 Task: Change the page size to A4.
Action: Mouse pressed left at (711, 208)
Screenshot: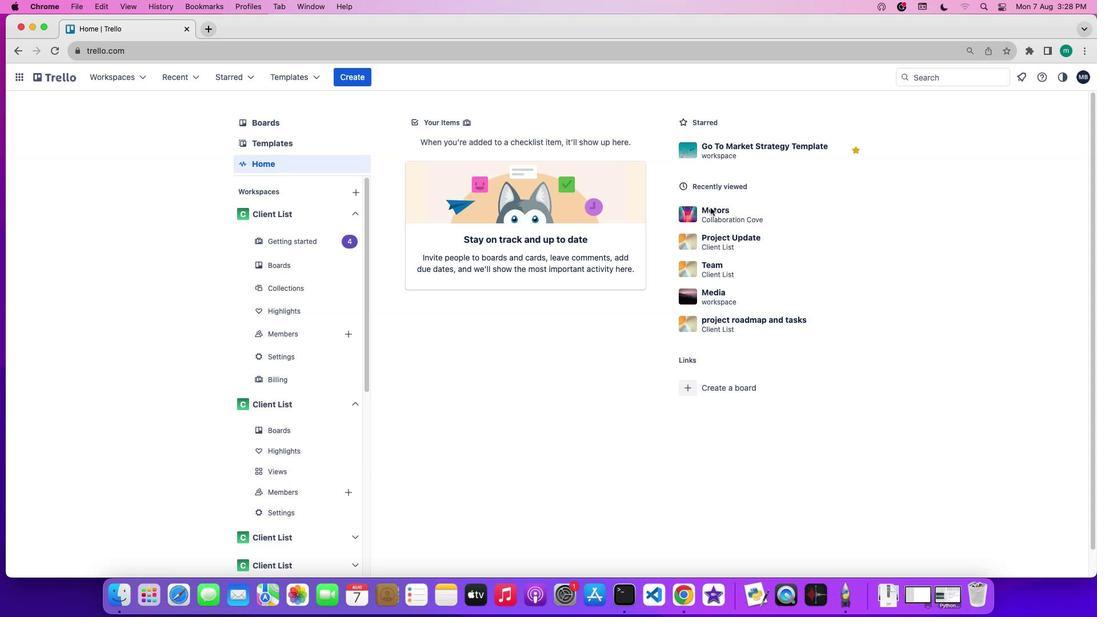 
Action: Mouse pressed left at (711, 208)
Screenshot: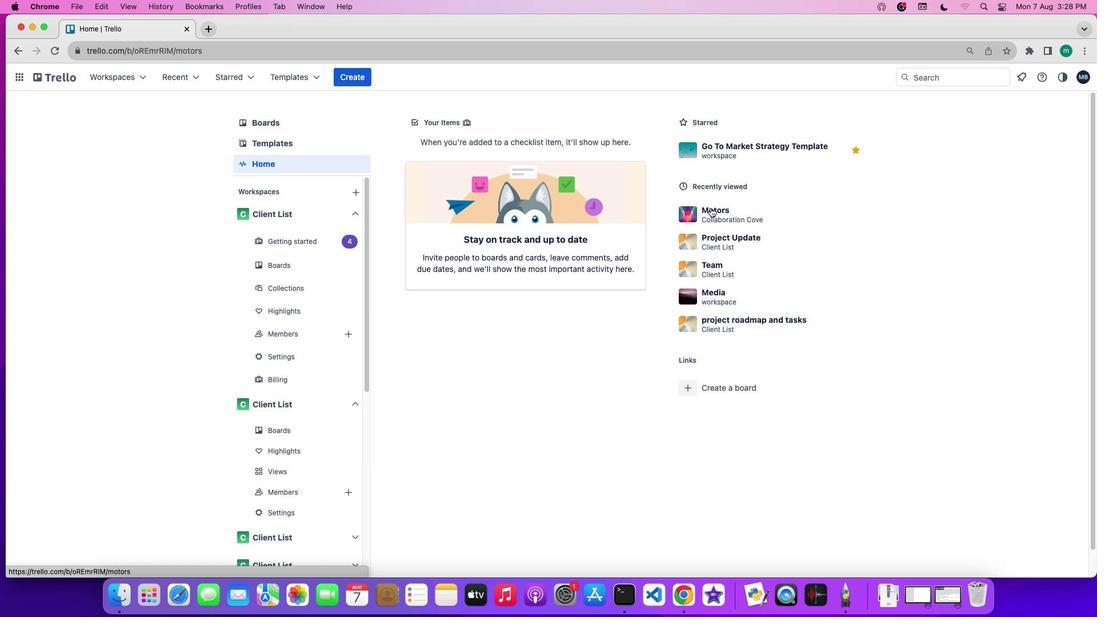 
Action: Mouse moved to (320, 193)
Screenshot: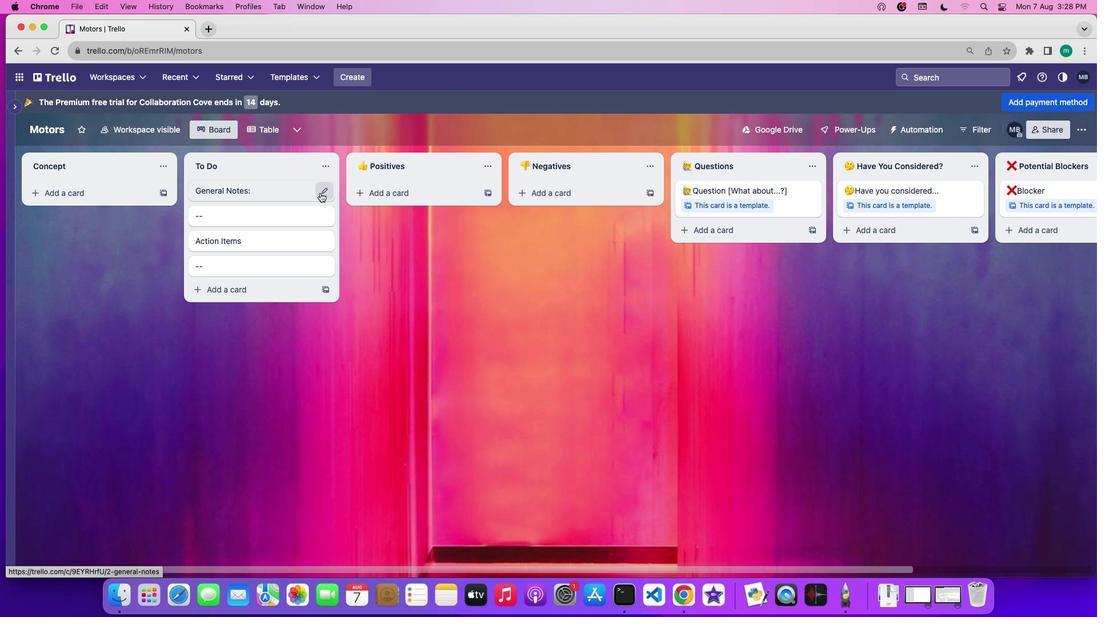 
Action: Mouse pressed left at (320, 193)
Screenshot: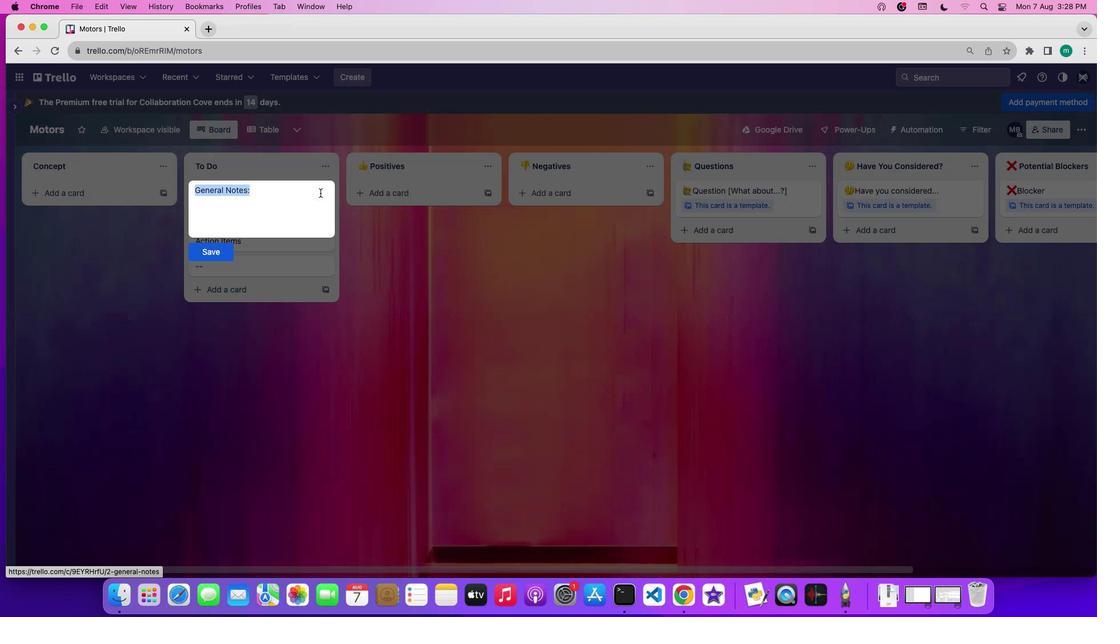
Action: Mouse moved to (362, 187)
Screenshot: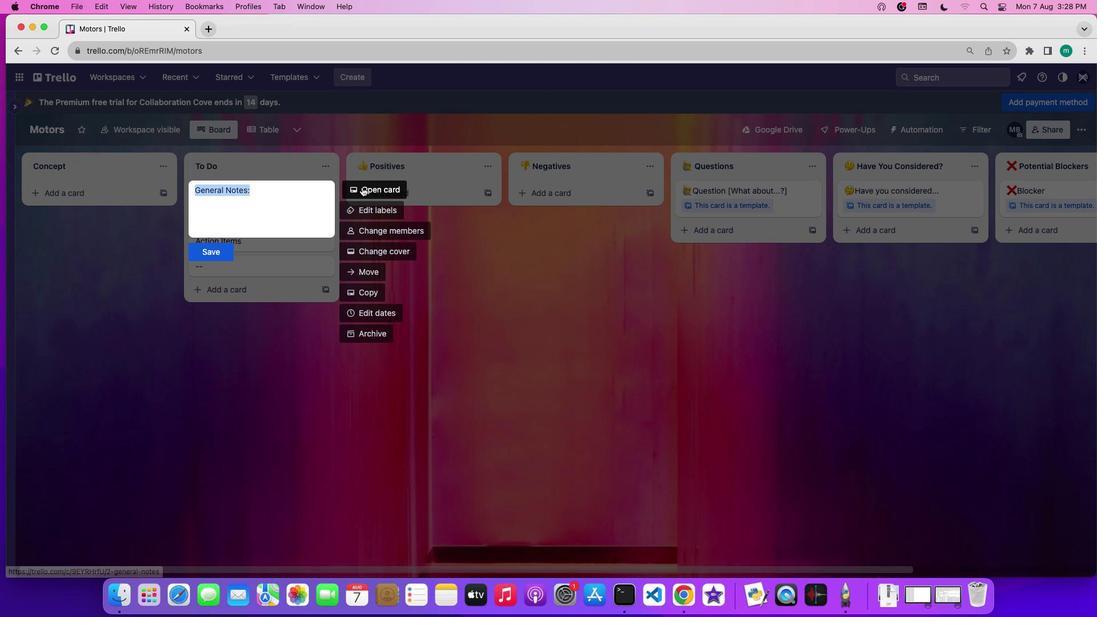 
Action: Mouse pressed left at (362, 187)
Screenshot: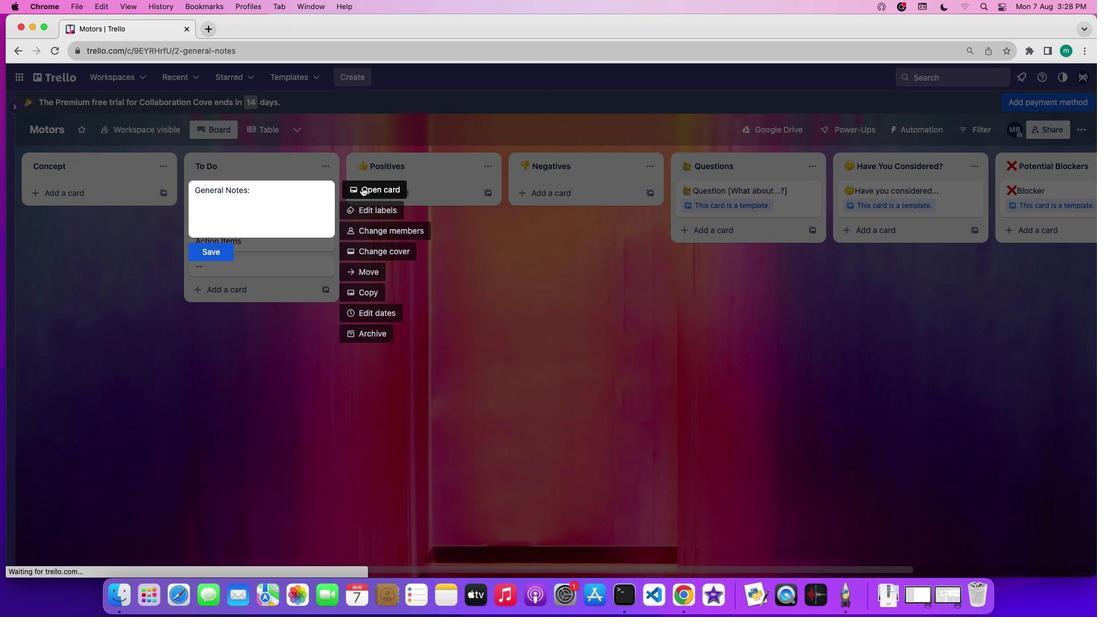 
Action: Mouse moved to (720, 394)
Screenshot: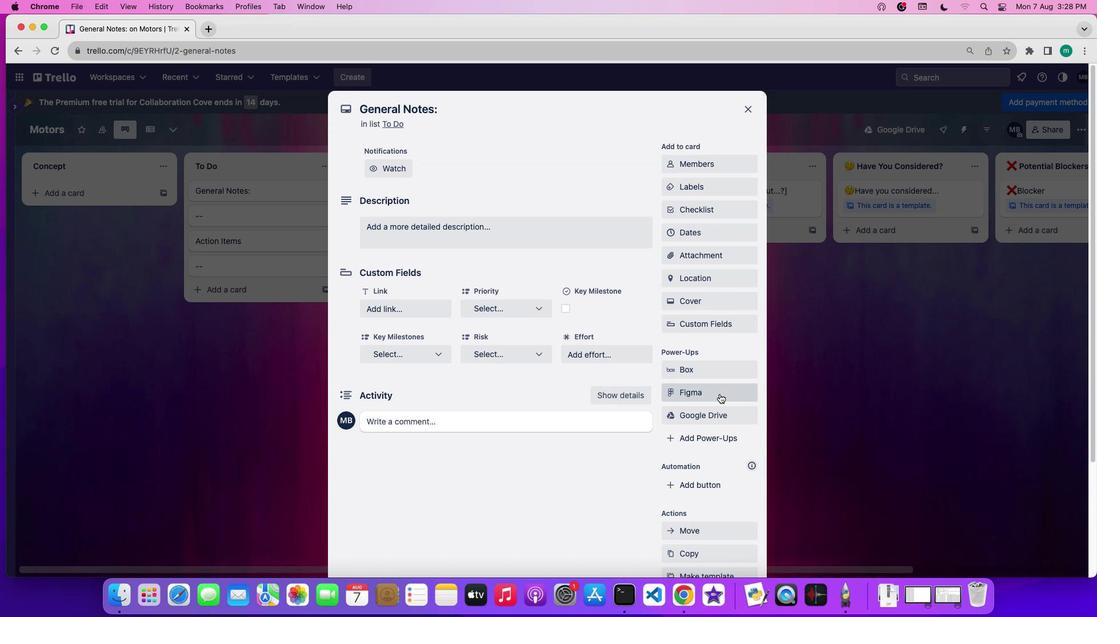 
Action: Mouse scrolled (720, 394) with delta (0, 0)
Screenshot: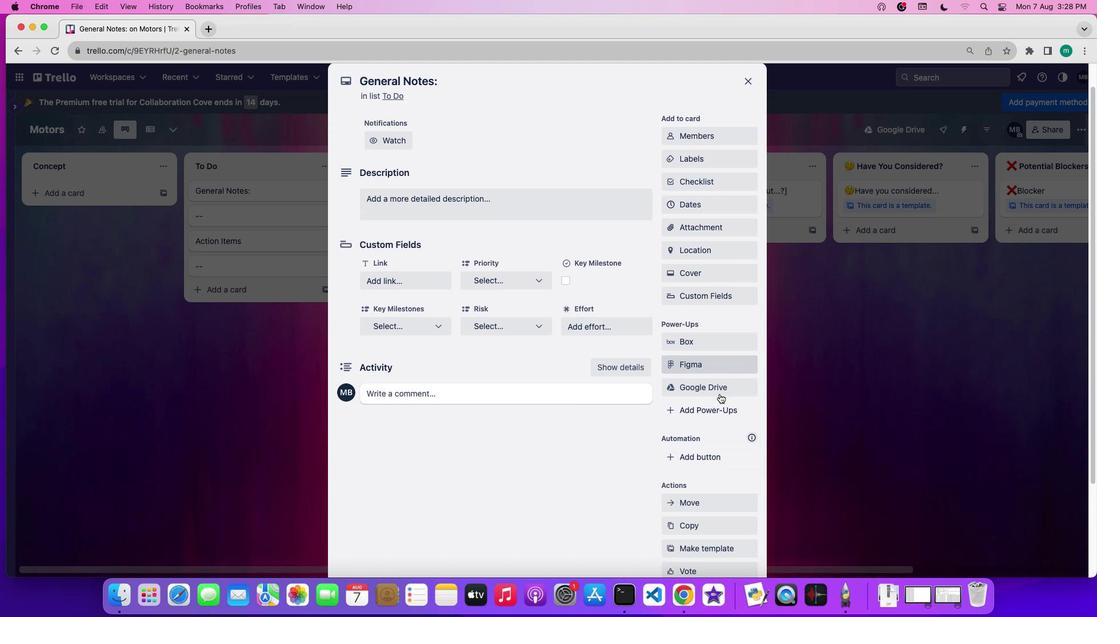 
Action: Mouse scrolled (720, 394) with delta (0, 0)
Screenshot: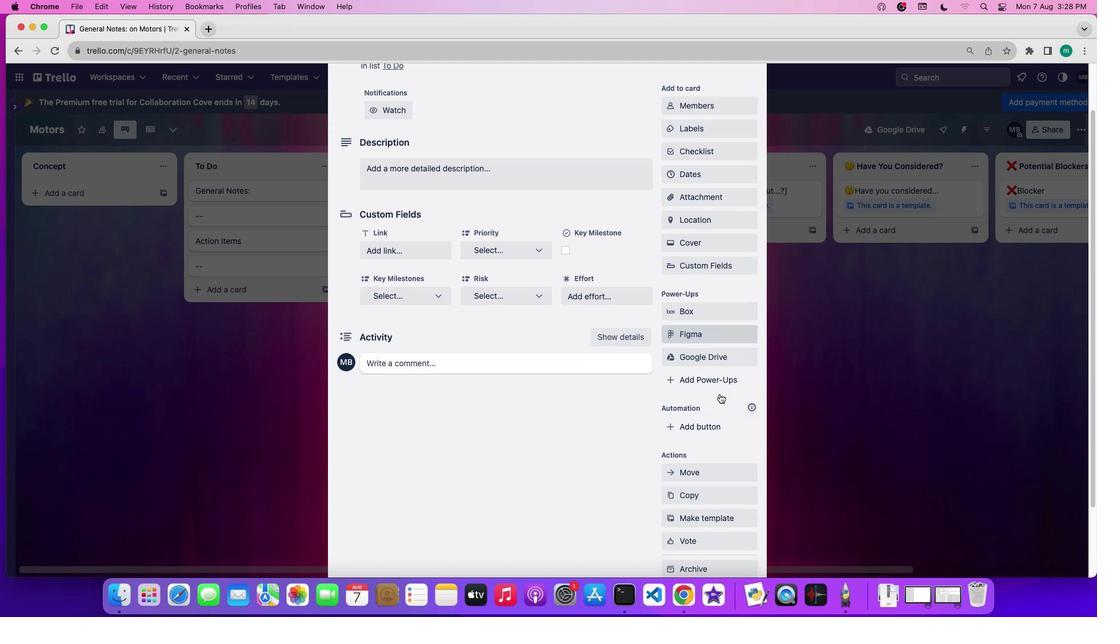 
Action: Mouse scrolled (720, 394) with delta (0, -1)
Screenshot: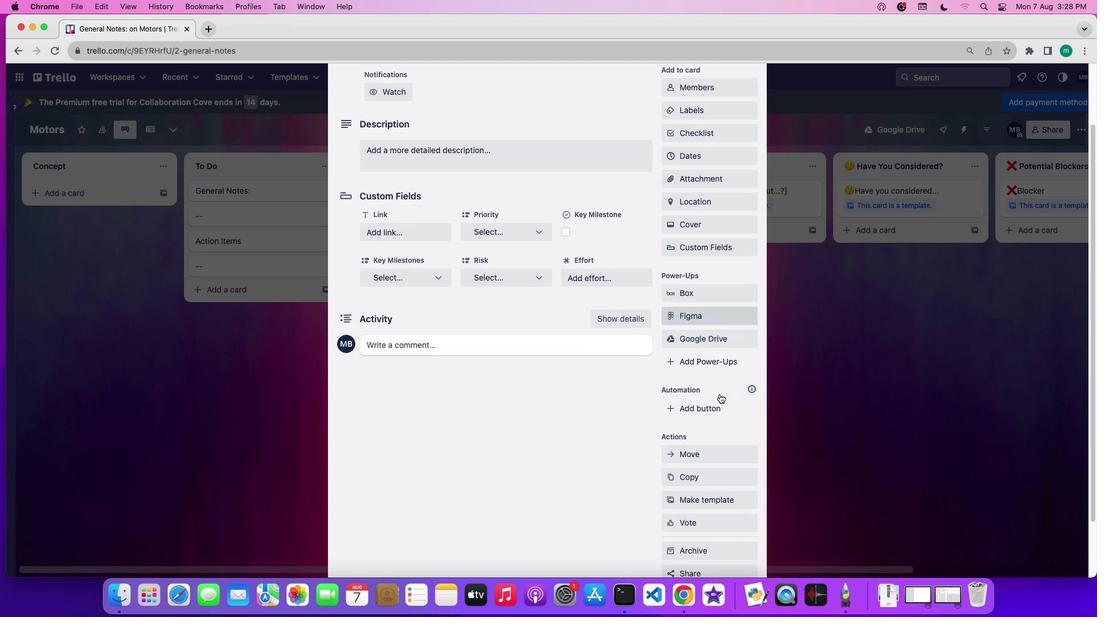 
Action: Mouse scrolled (720, 394) with delta (0, -2)
Screenshot: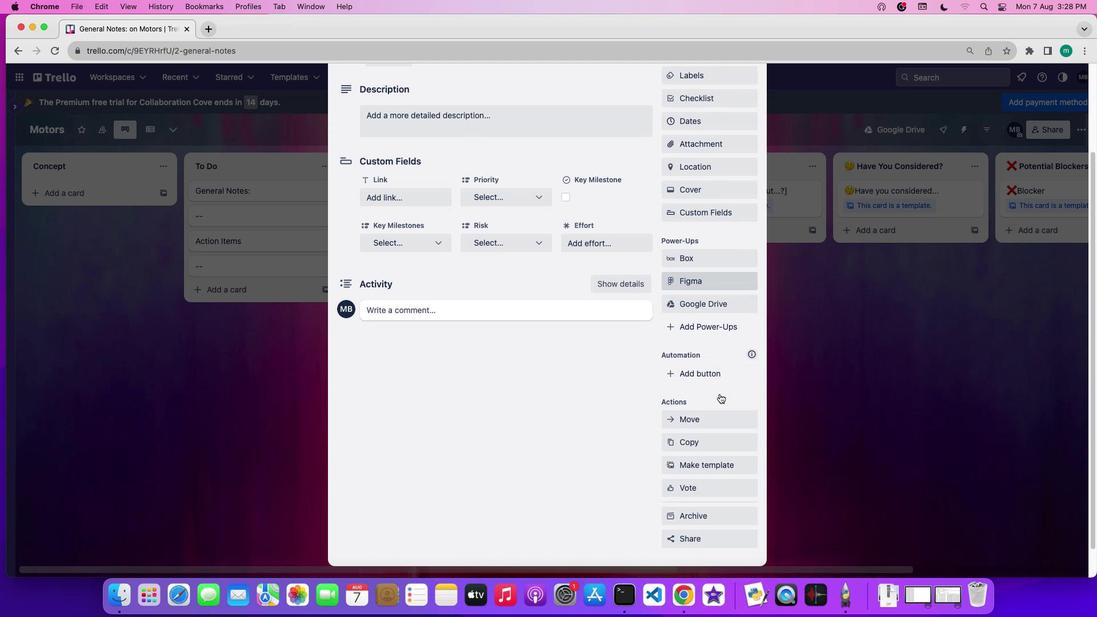 
Action: Mouse moved to (710, 497)
Screenshot: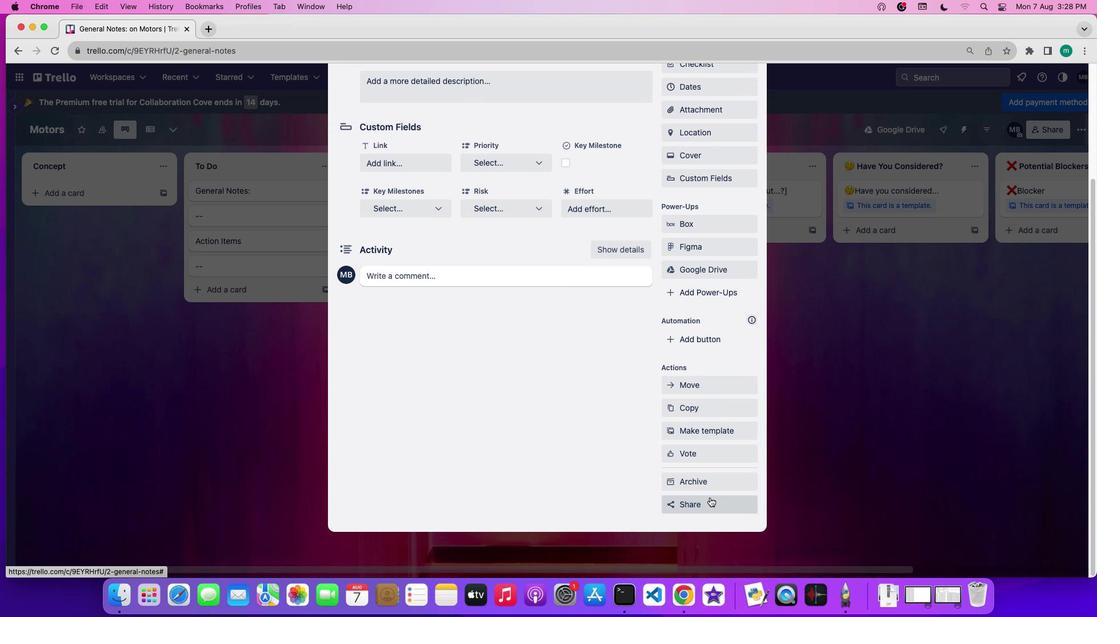 
Action: Mouse pressed left at (710, 497)
Screenshot: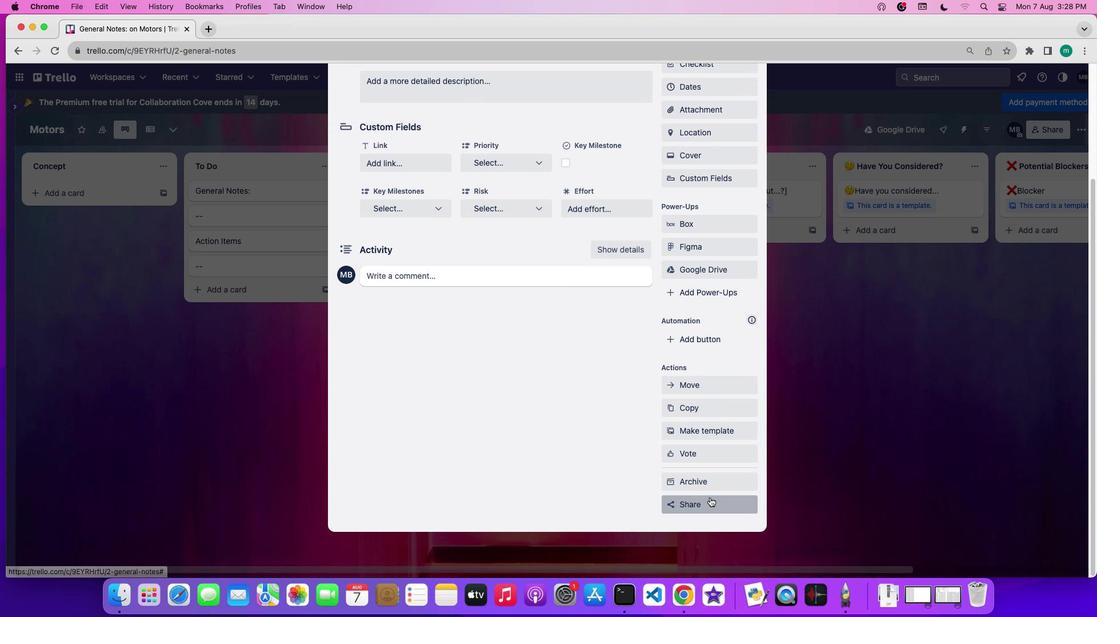 
Action: Mouse moved to (714, 256)
Screenshot: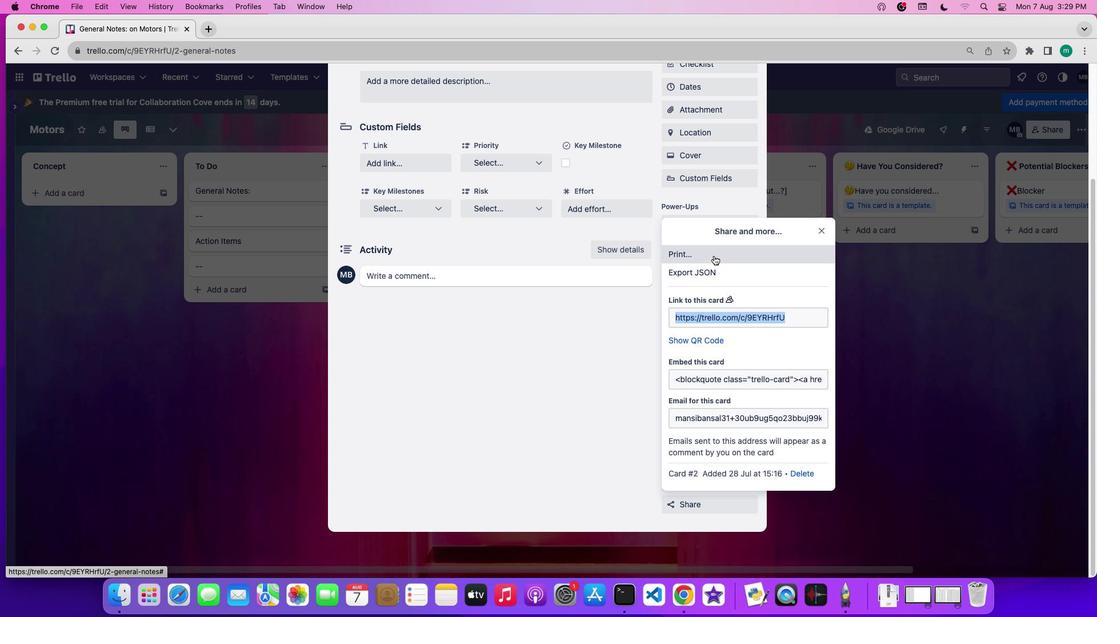 
Action: Mouse pressed left at (714, 256)
Screenshot: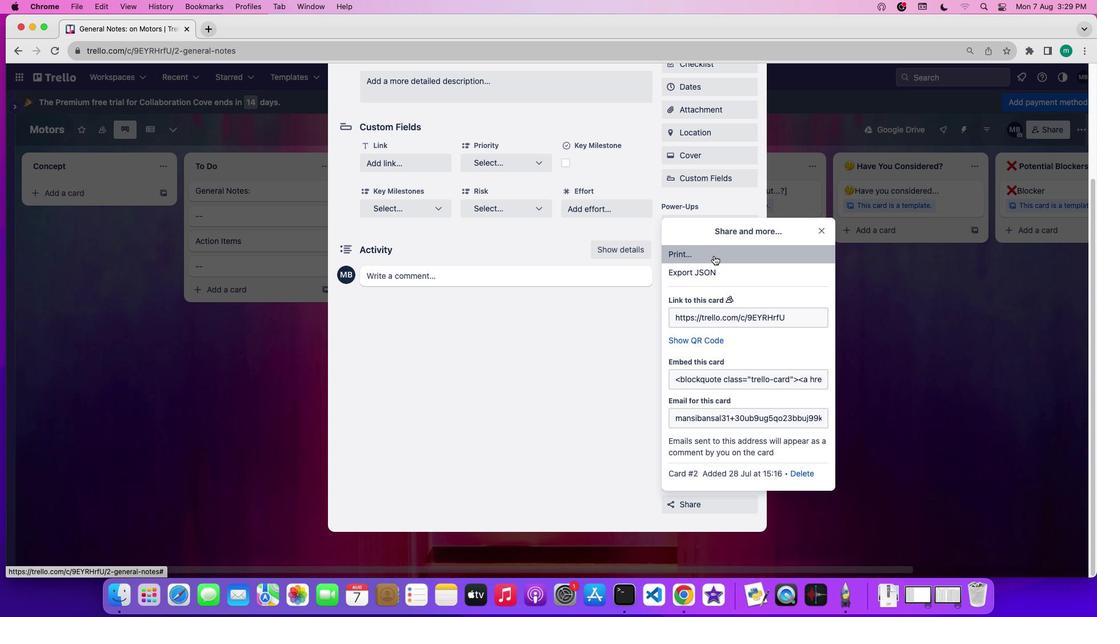 
Action: Mouse moved to (867, 219)
Screenshot: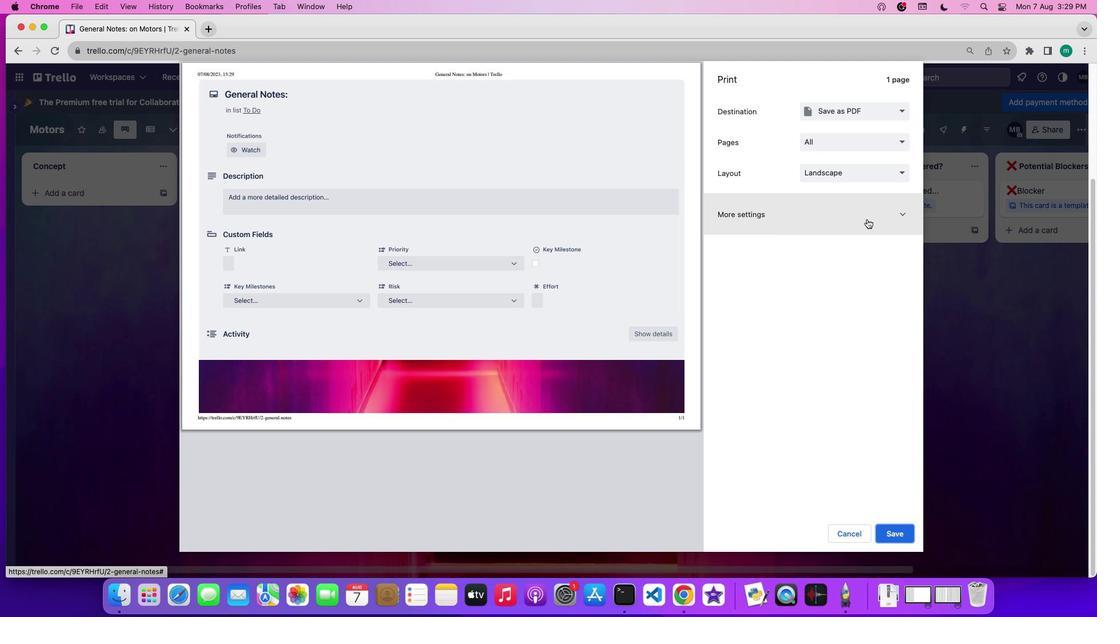 
Action: Mouse pressed left at (867, 219)
Screenshot: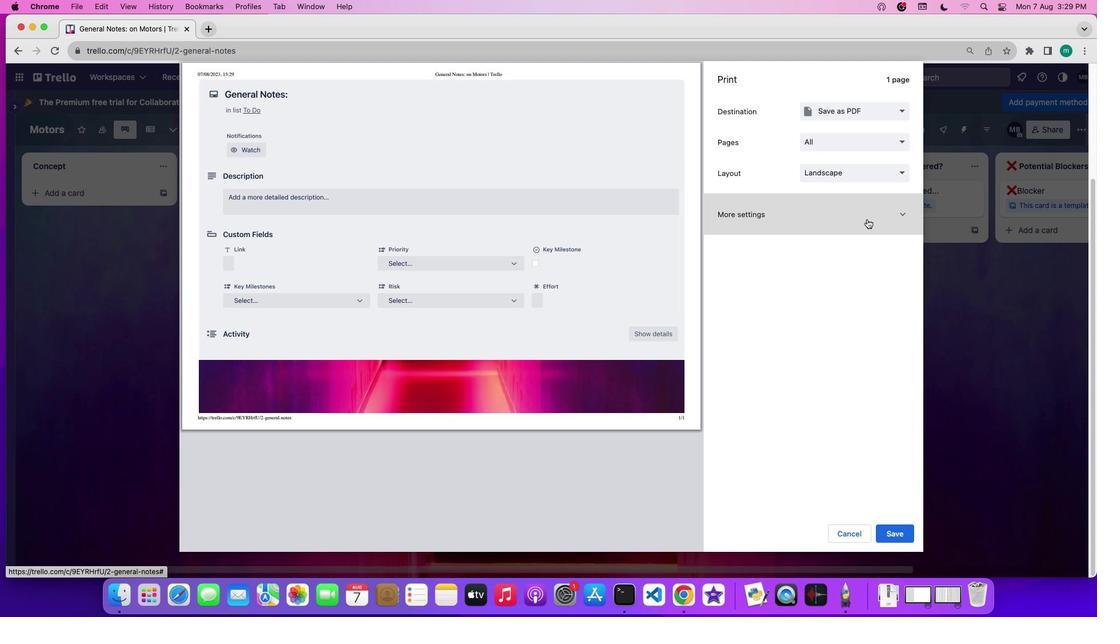 
Action: Mouse moved to (873, 249)
Screenshot: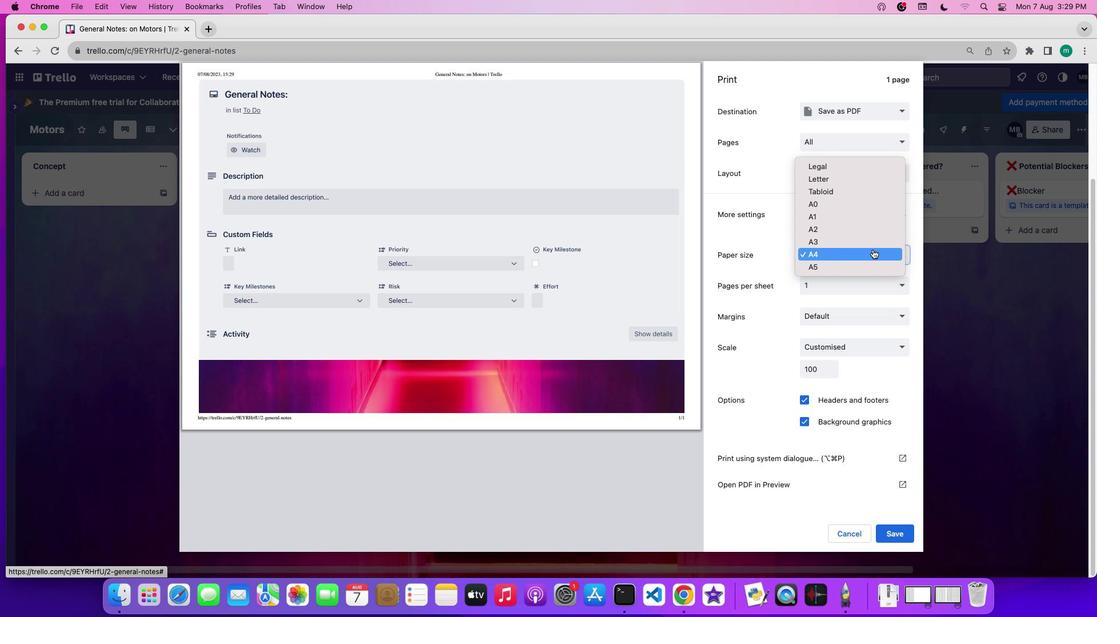 
Action: Mouse pressed left at (873, 249)
Screenshot: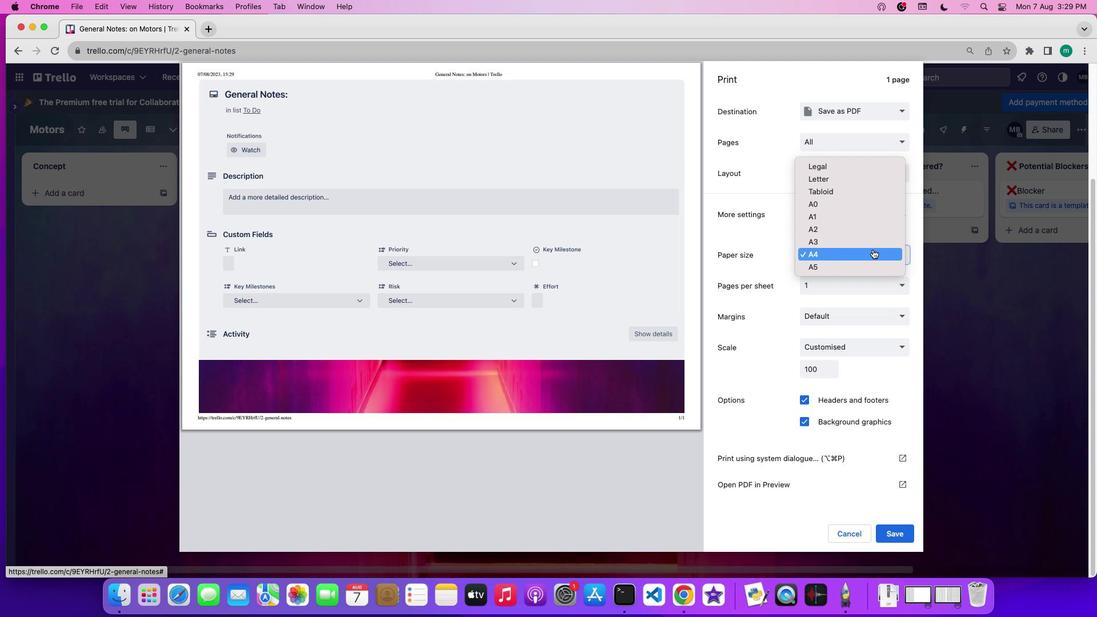
Action: Mouse moved to (873, 249)
Screenshot: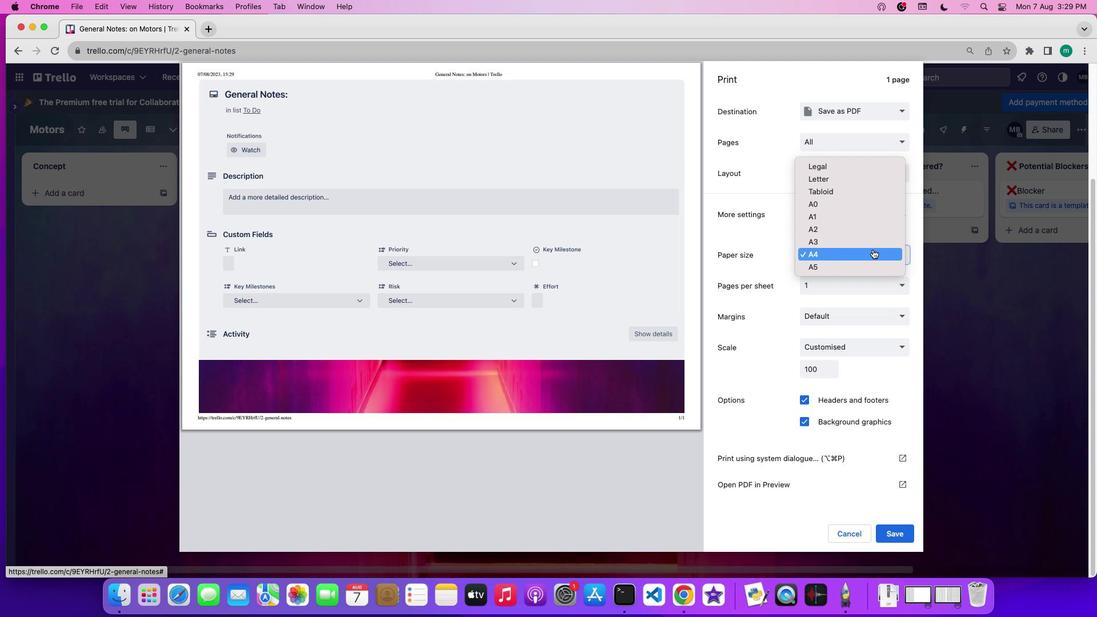 
Action: Mouse pressed left at (873, 249)
Screenshot: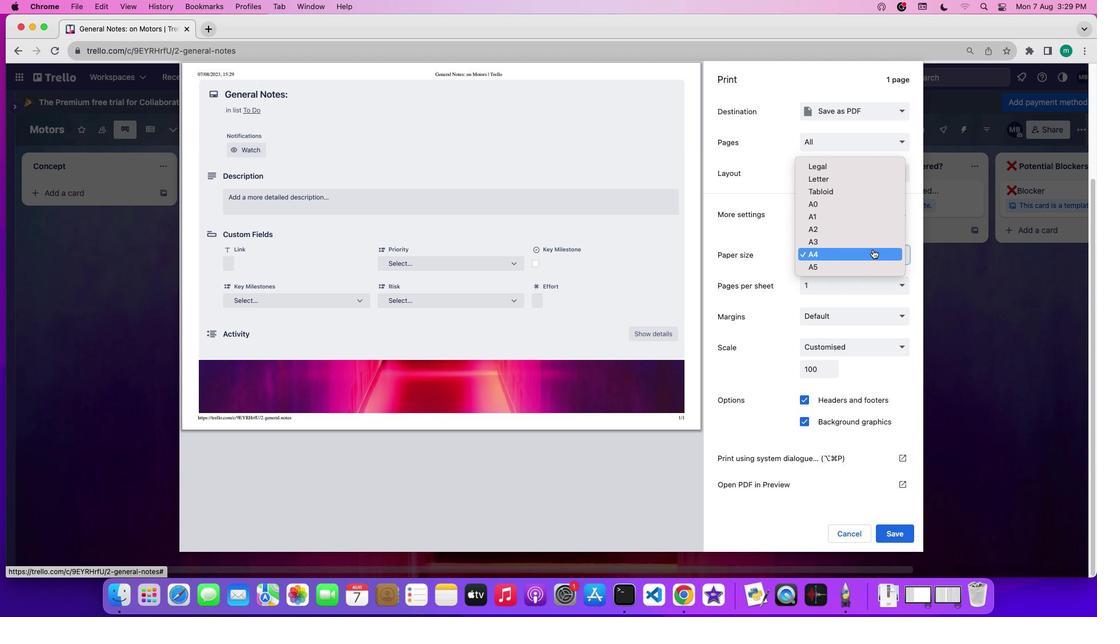
